 Task: Search the place "Lake Park Elementary School".
Action: Mouse moved to (890, 170)
Screenshot: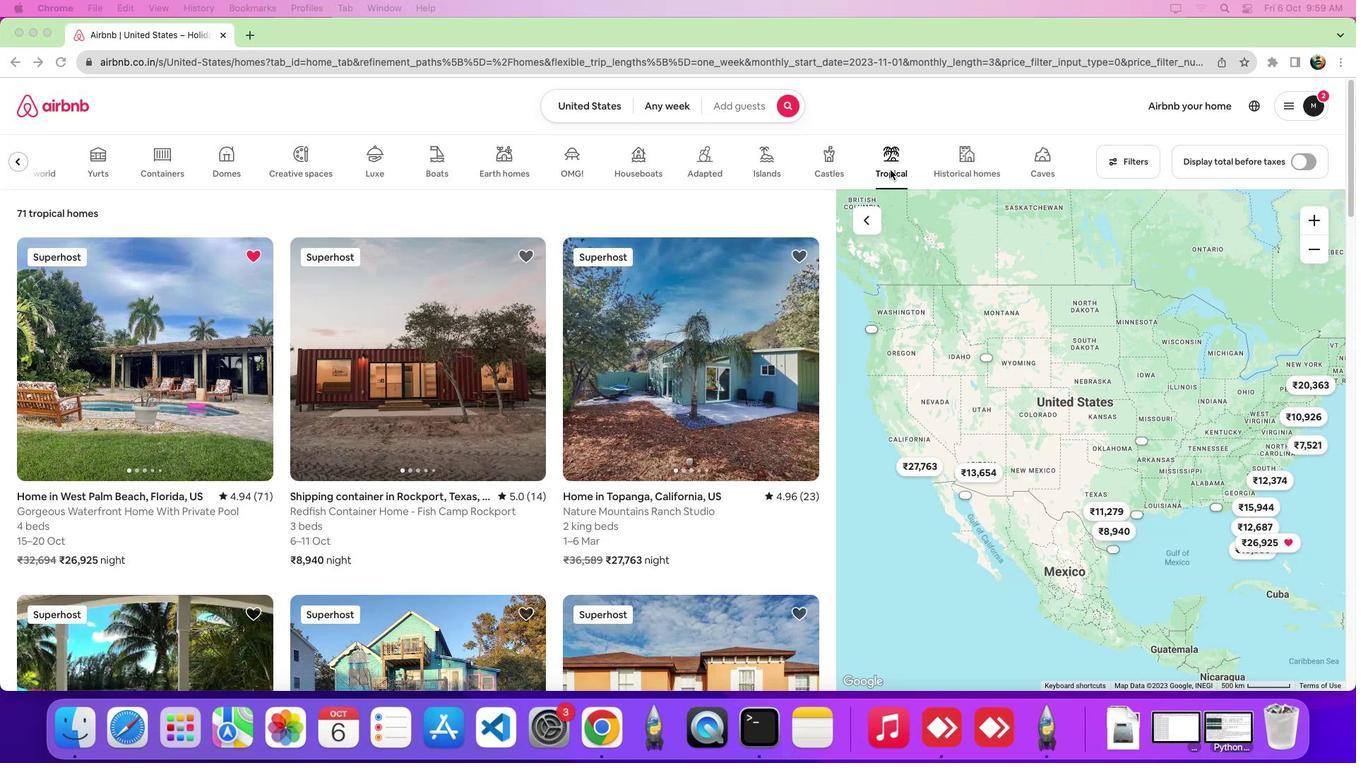 
Action: Mouse pressed left at (890, 170)
Screenshot: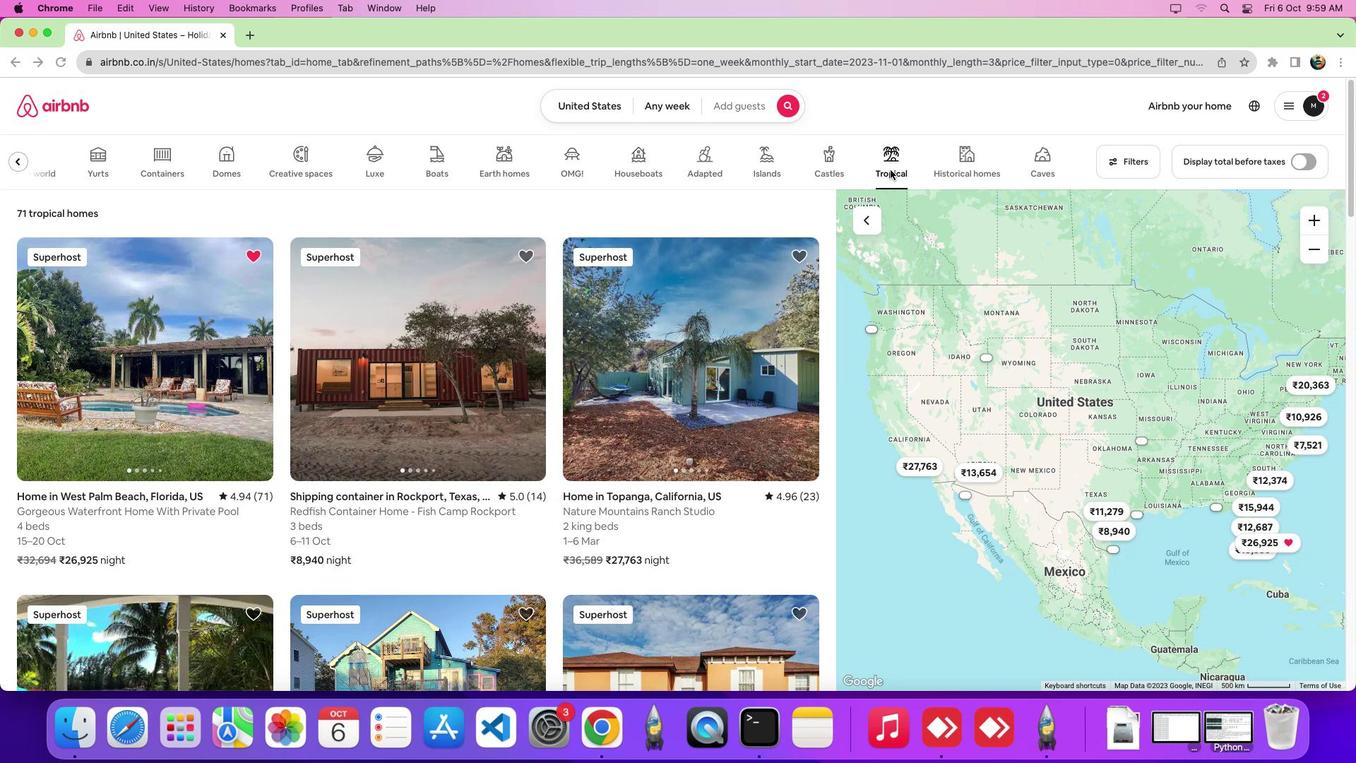 
Action: Mouse moved to (200, 375)
Screenshot: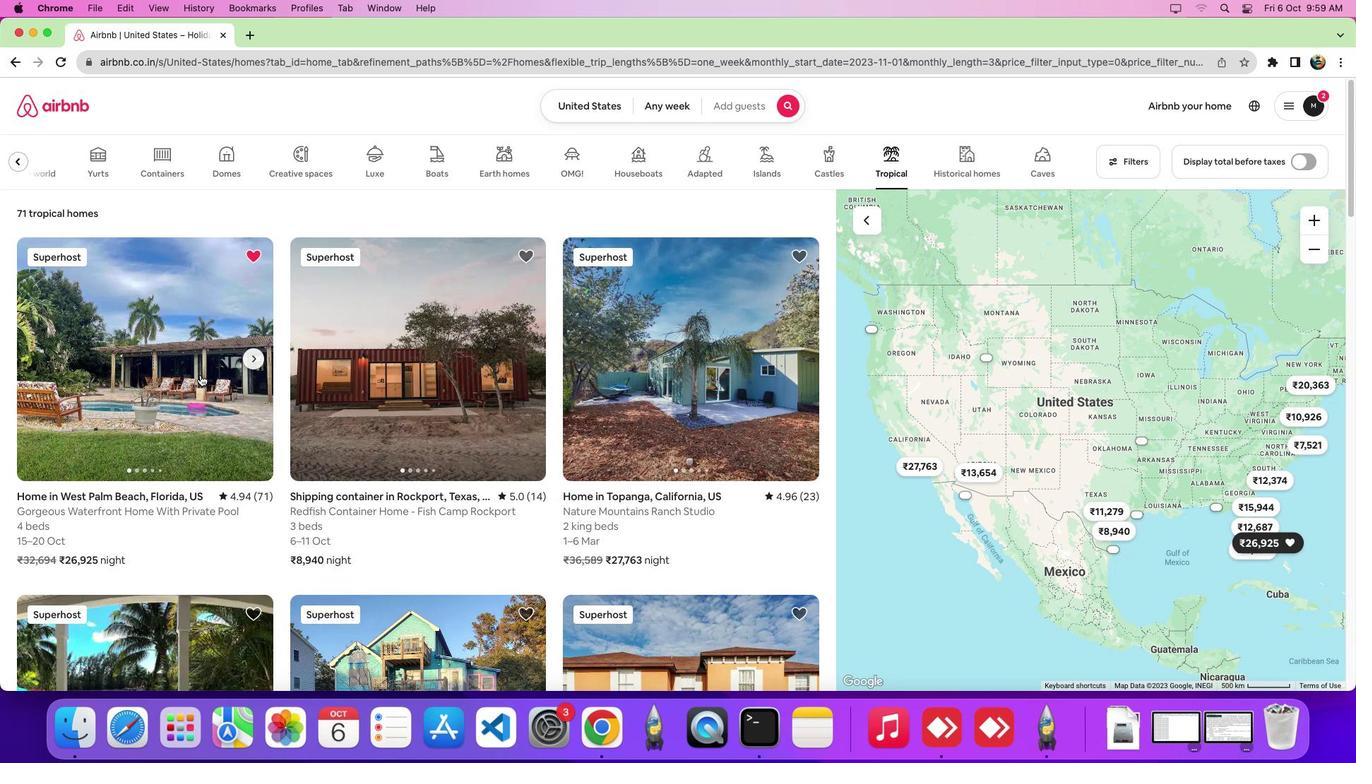 
Action: Mouse pressed left at (200, 375)
Screenshot: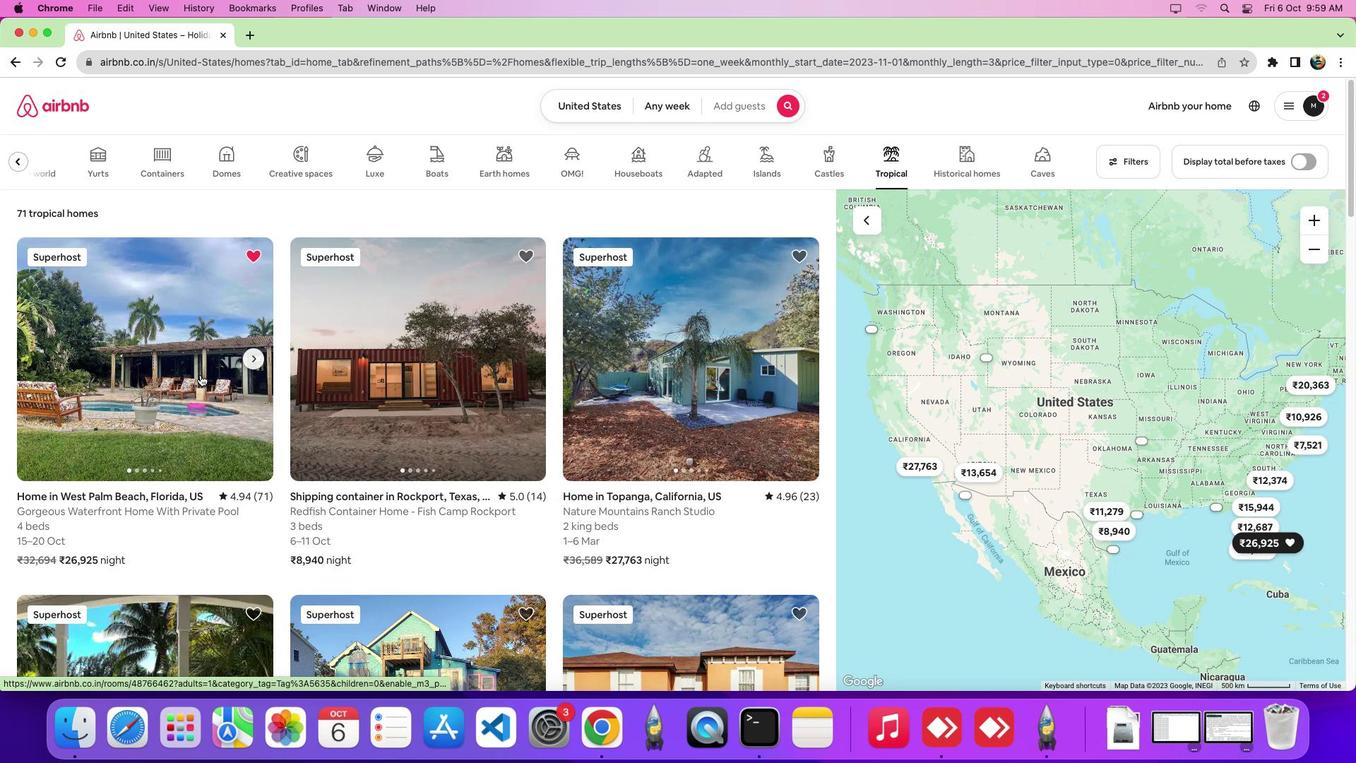 
Action: Mouse moved to (375, 351)
Screenshot: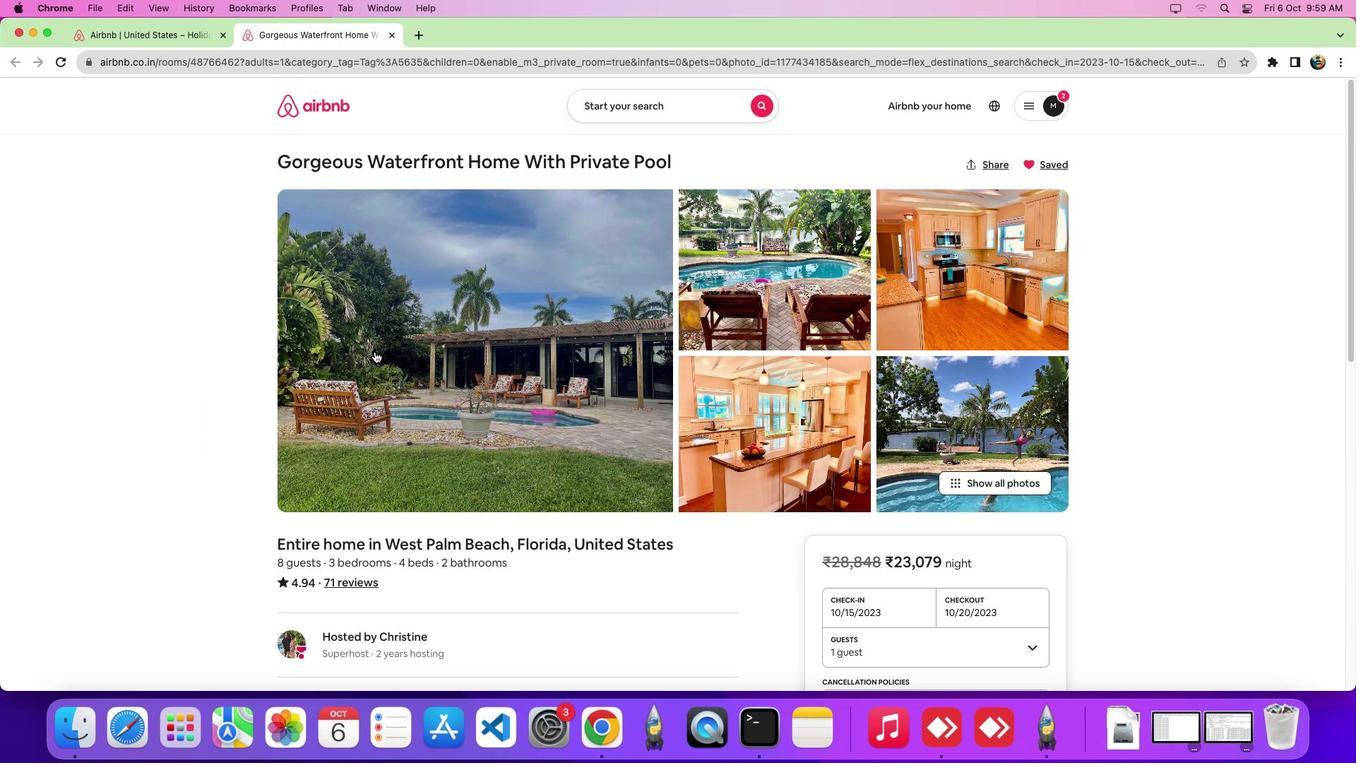 
Action: Mouse scrolled (375, 351) with delta (0, 0)
Screenshot: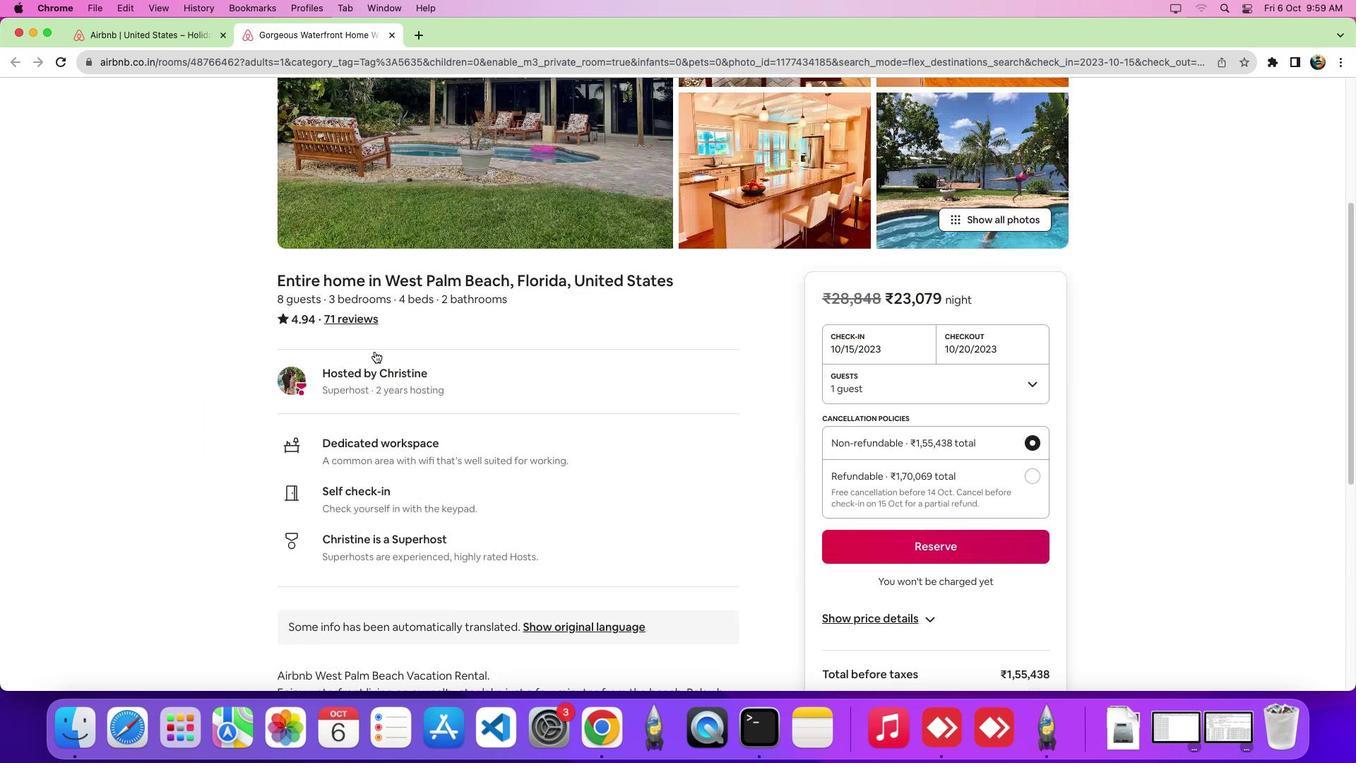 
Action: Mouse scrolled (375, 351) with delta (0, -1)
Screenshot: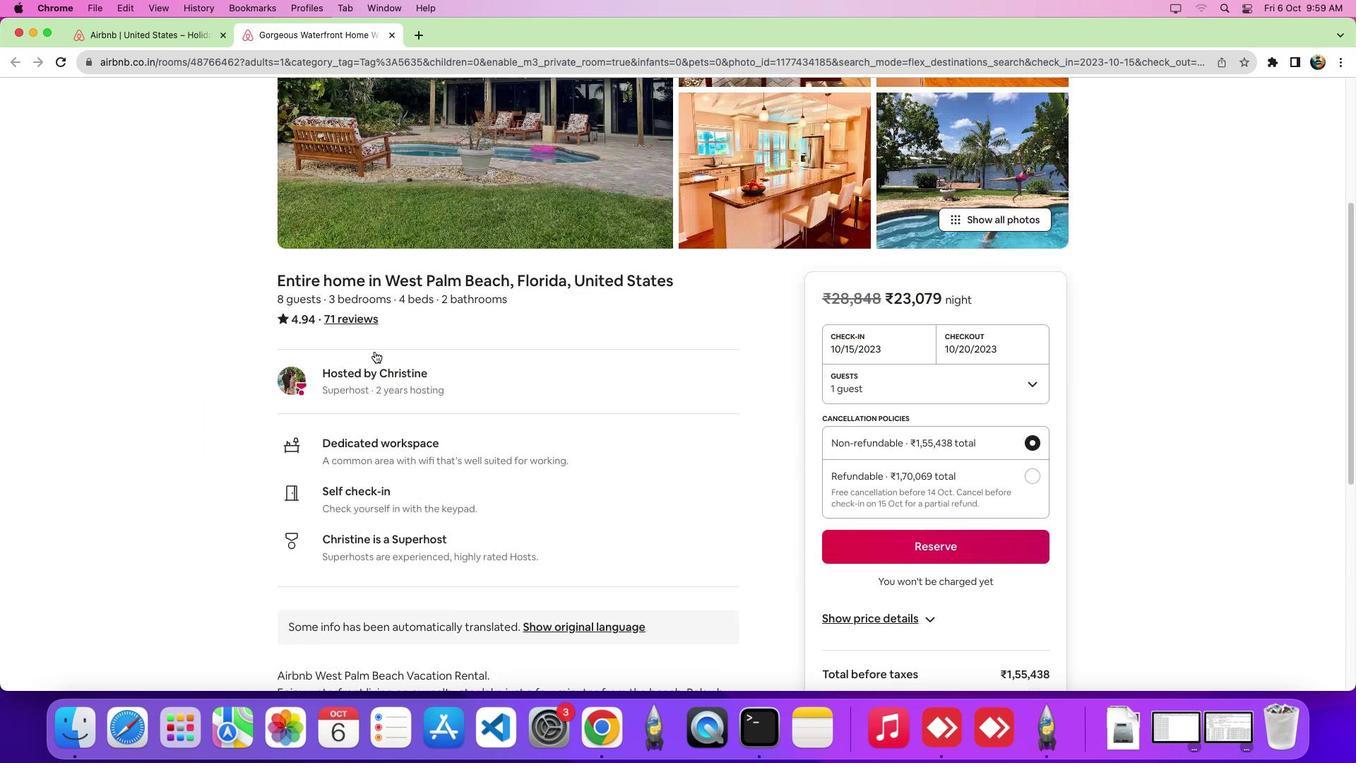 
Action: Mouse scrolled (375, 351) with delta (0, -6)
Screenshot: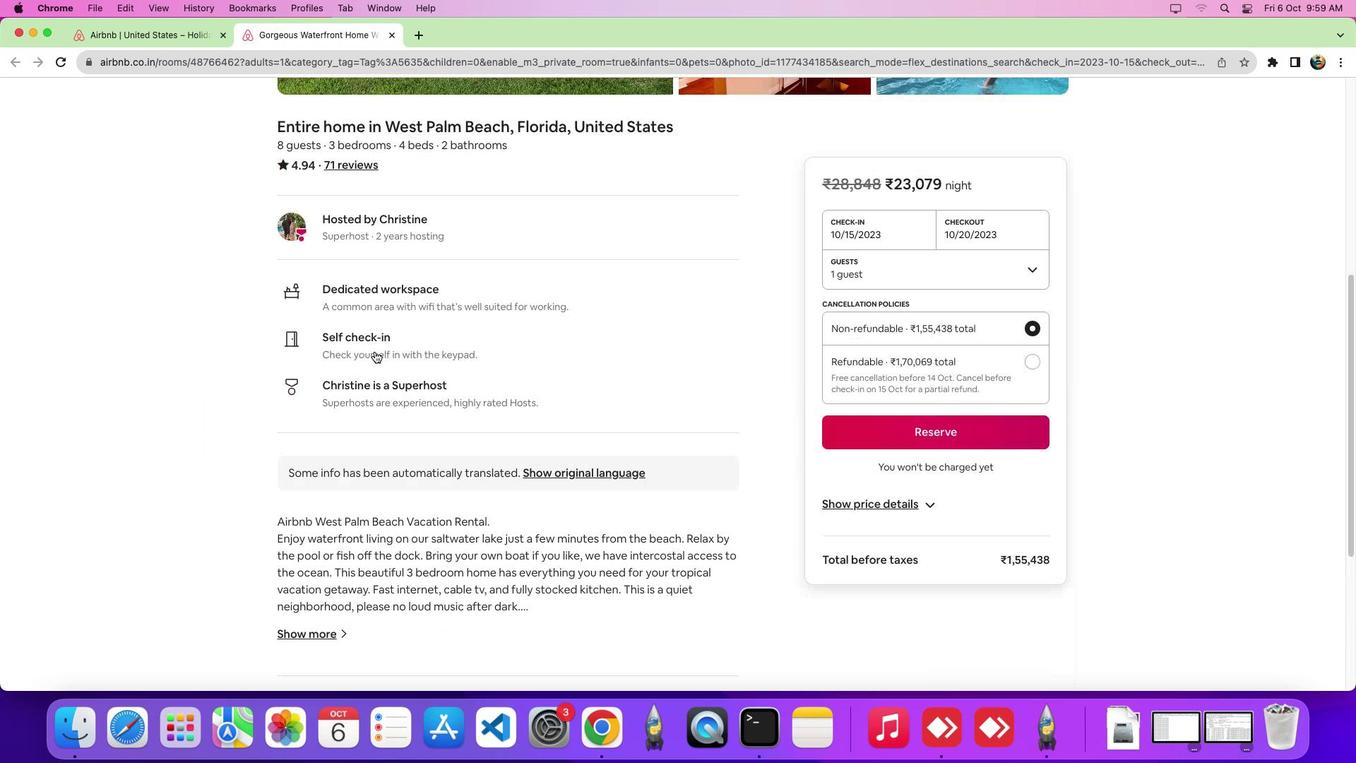 
Action: Mouse scrolled (375, 351) with delta (0, -9)
Screenshot: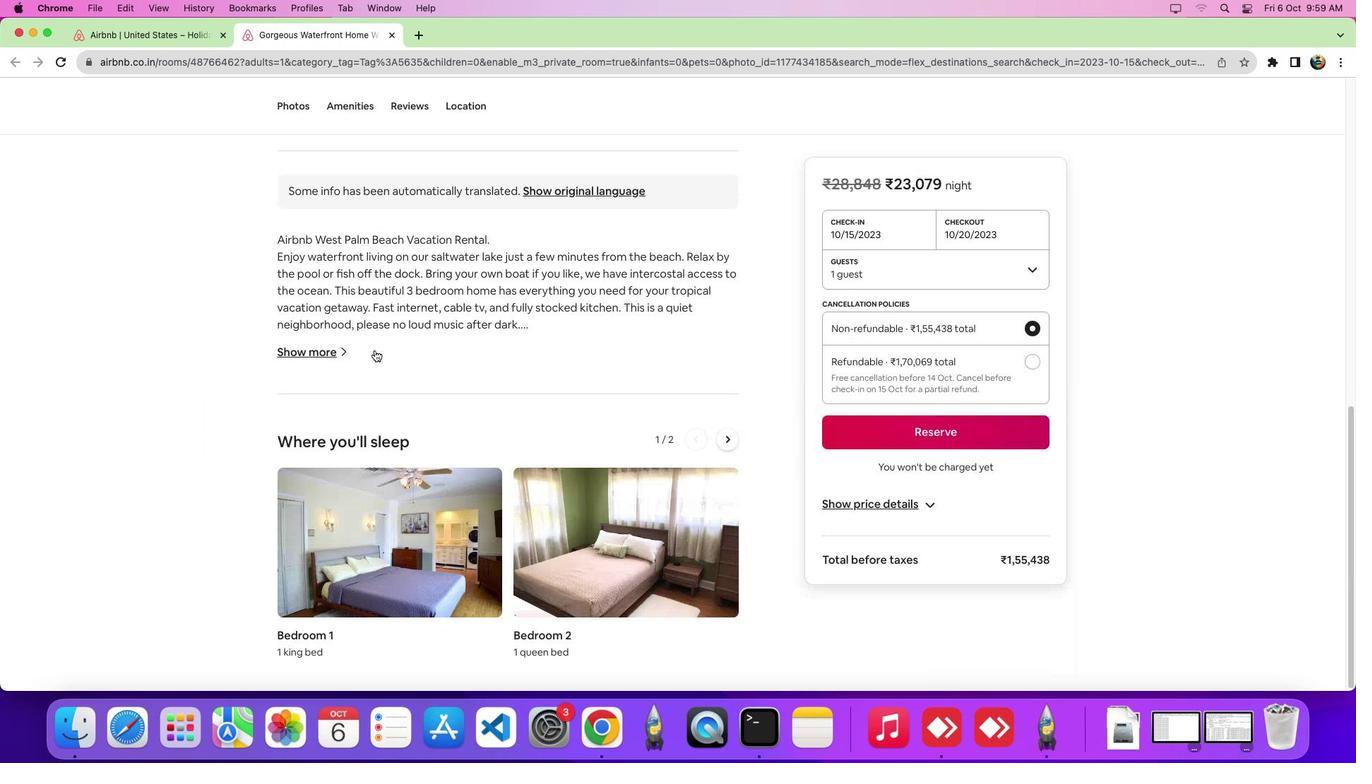 
Action: Mouse scrolled (375, 351) with delta (0, -9)
Screenshot: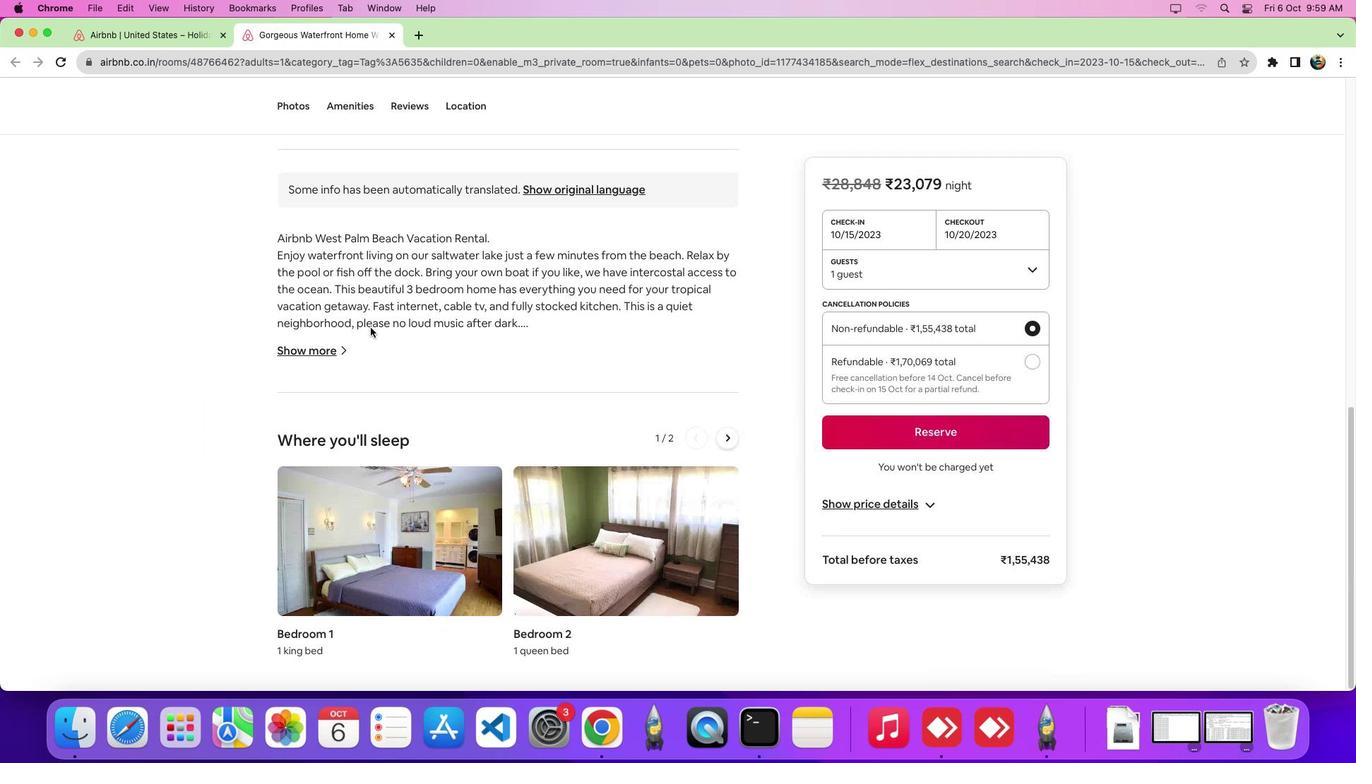 
Action: Mouse moved to (466, 113)
Screenshot: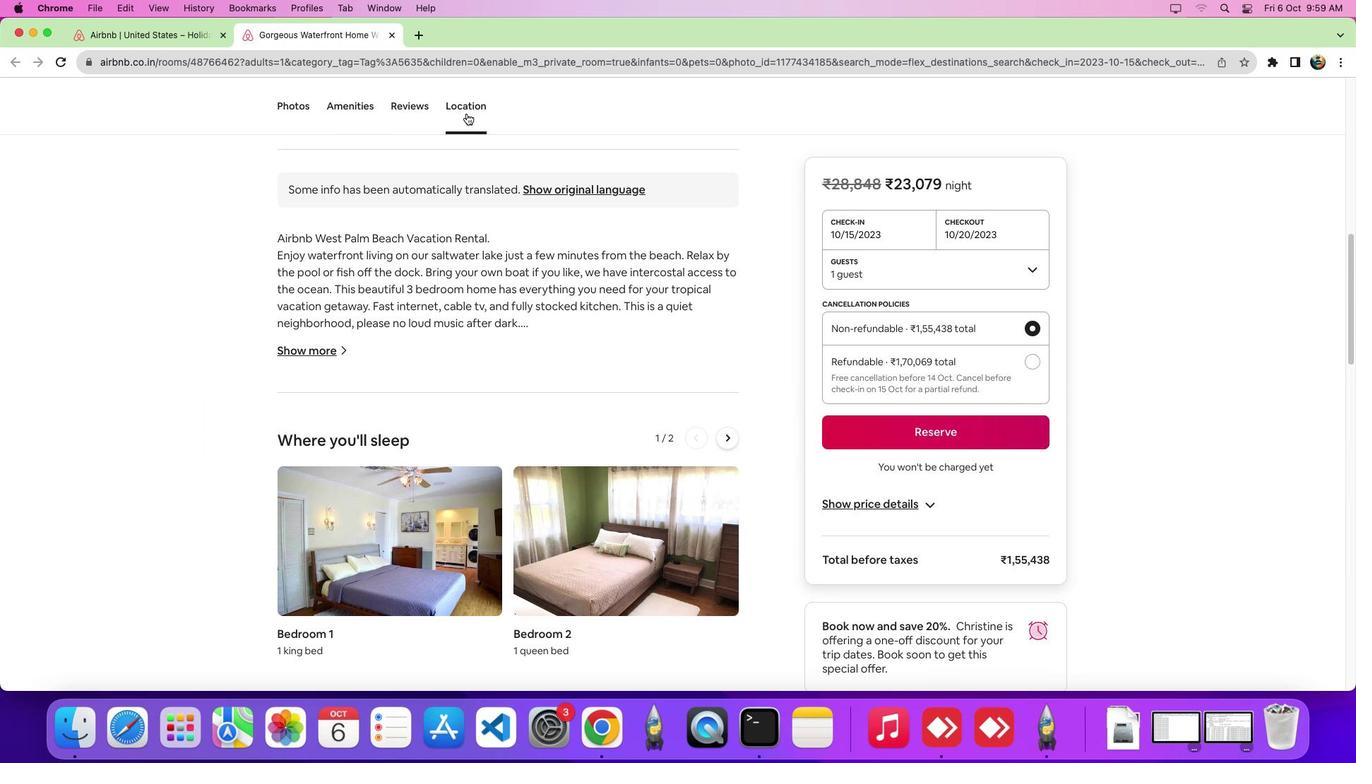 
Action: Mouse pressed left at (466, 113)
Screenshot: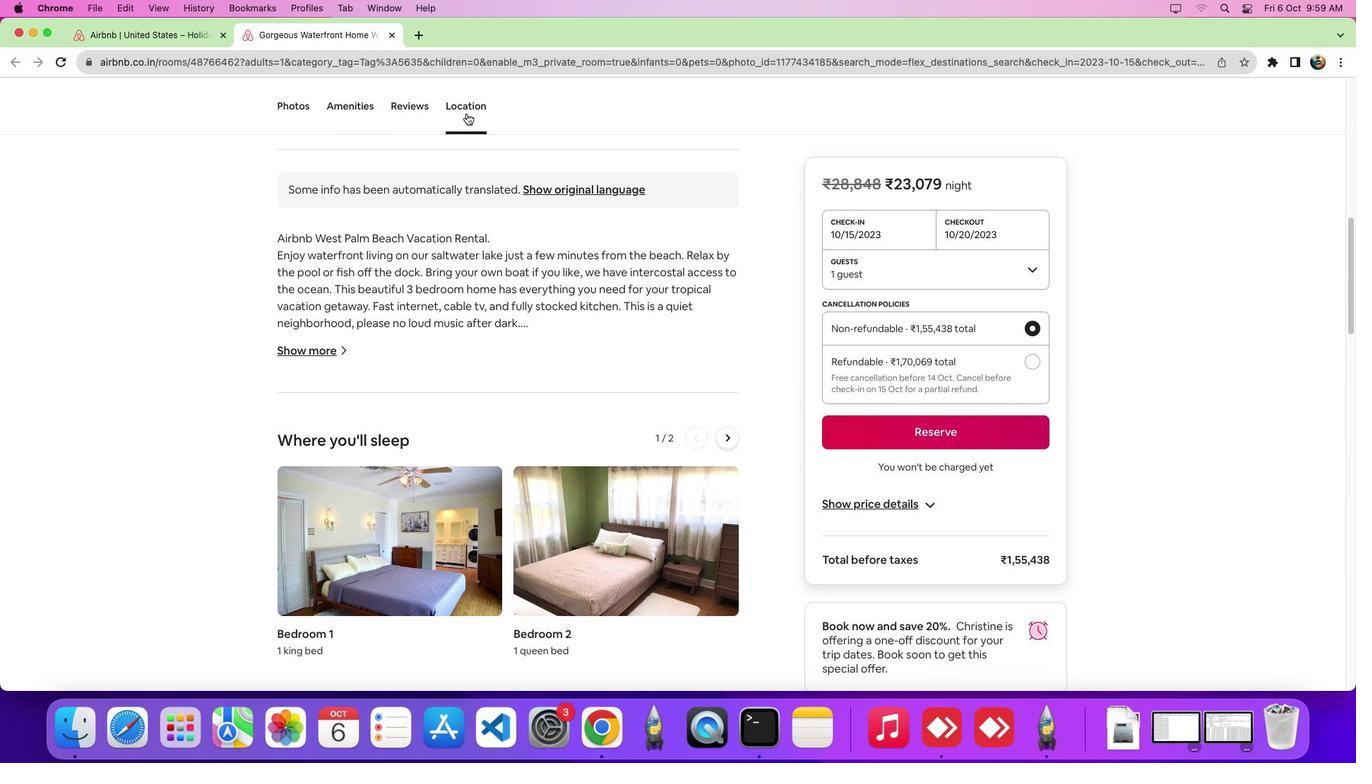 
Action: Mouse moved to (1045, 332)
Screenshot: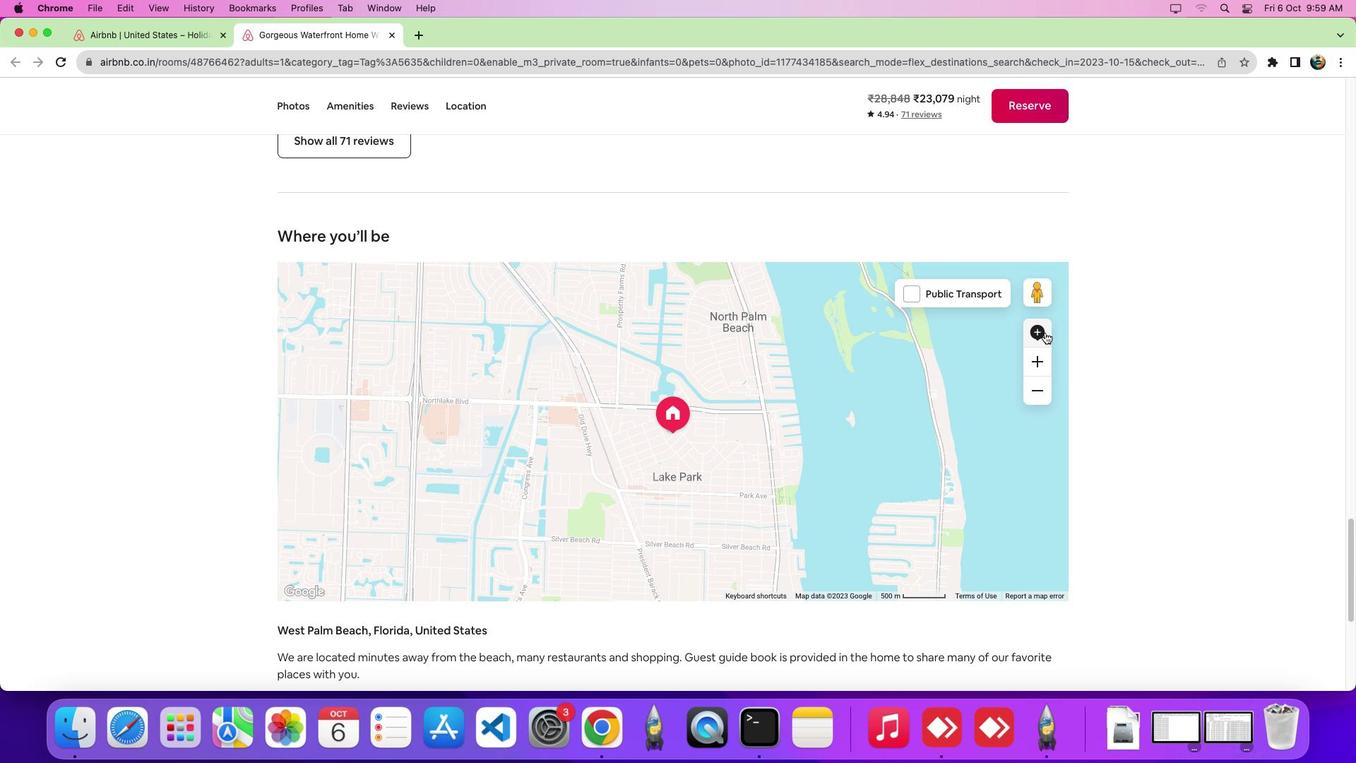 
Action: Mouse pressed left at (1045, 332)
Screenshot: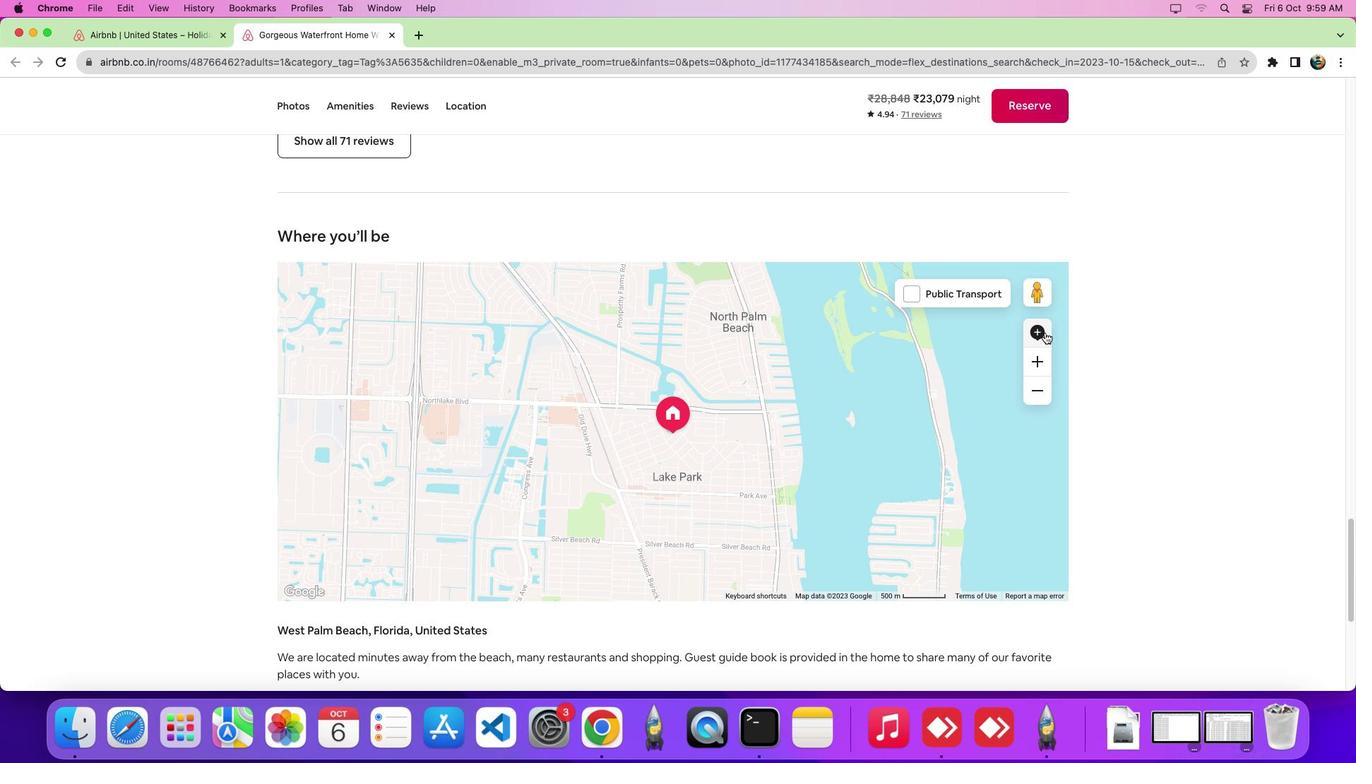 
Action: Mouse moved to (943, 351)
Screenshot: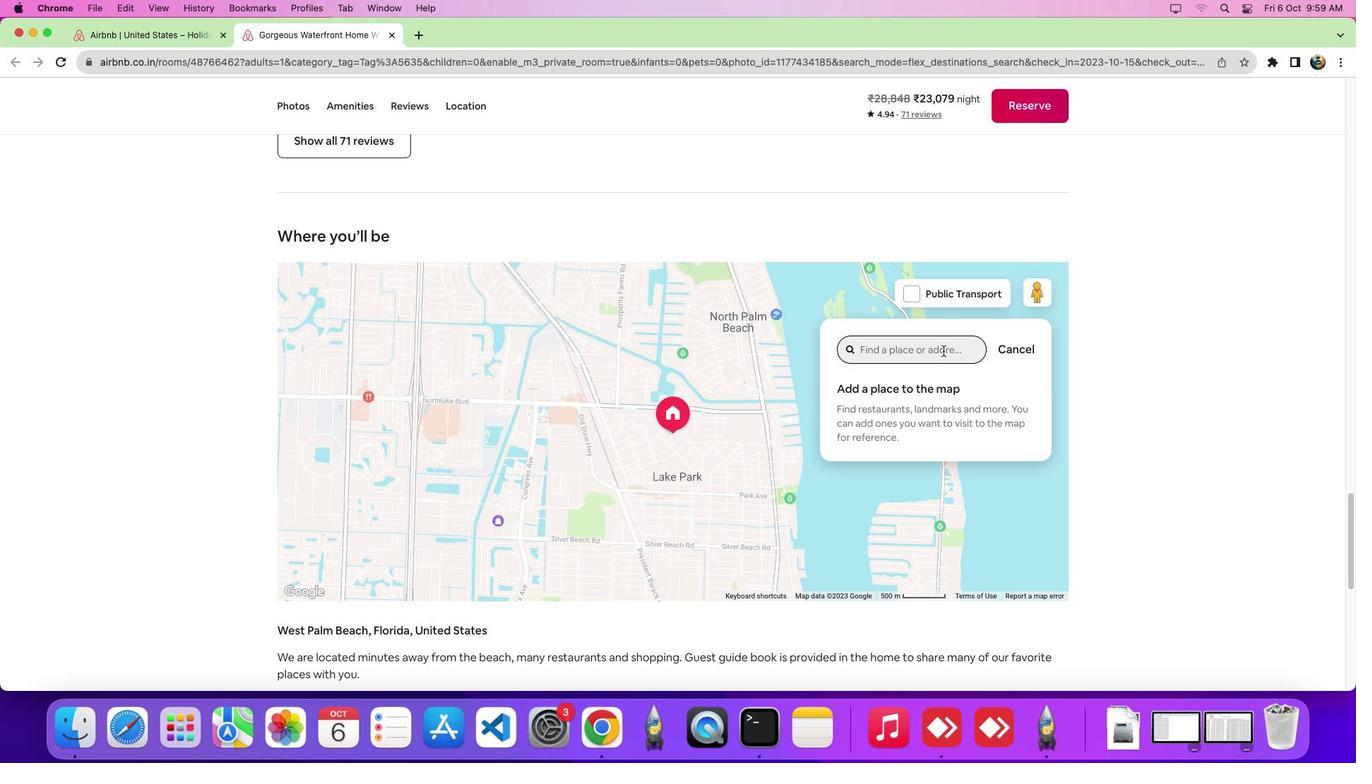 
Action: Mouse pressed left at (943, 351)
Screenshot: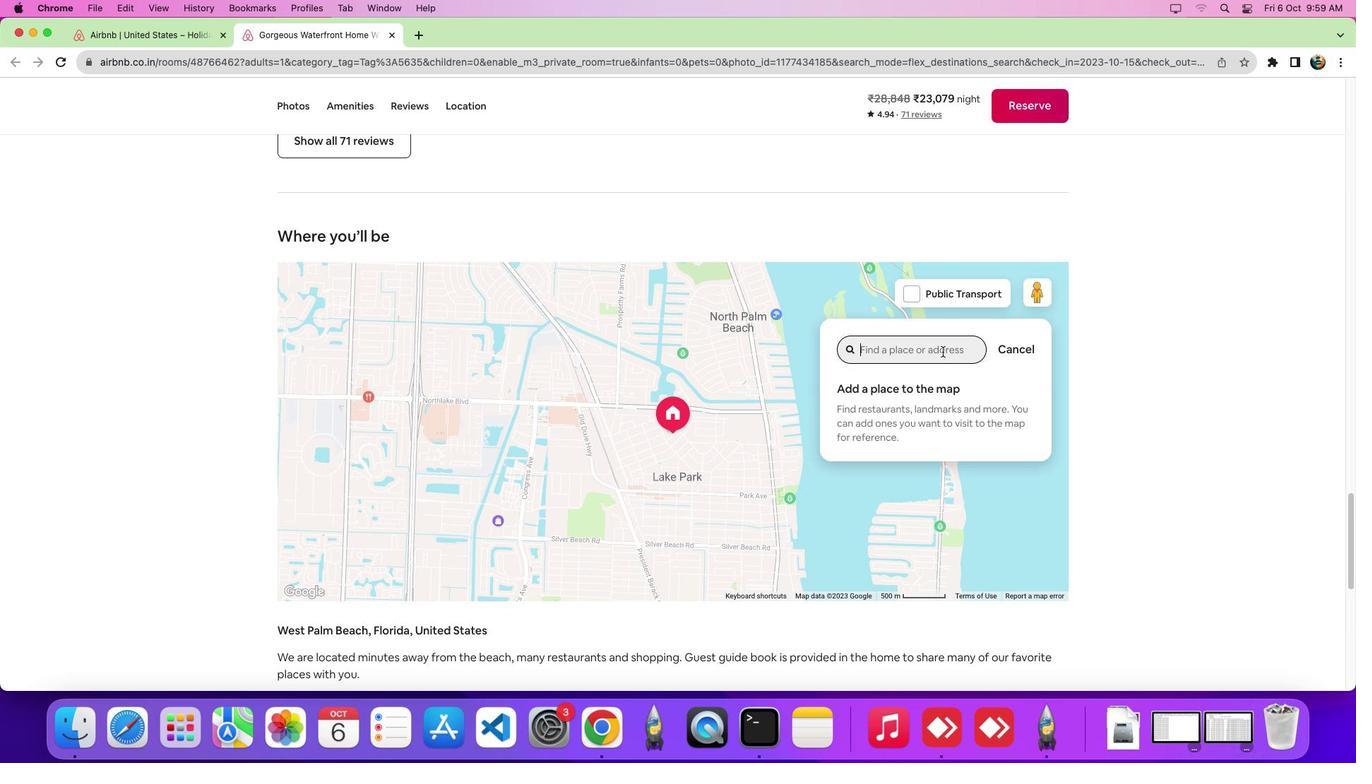 
Action: Mouse moved to (454, 0)
Screenshot: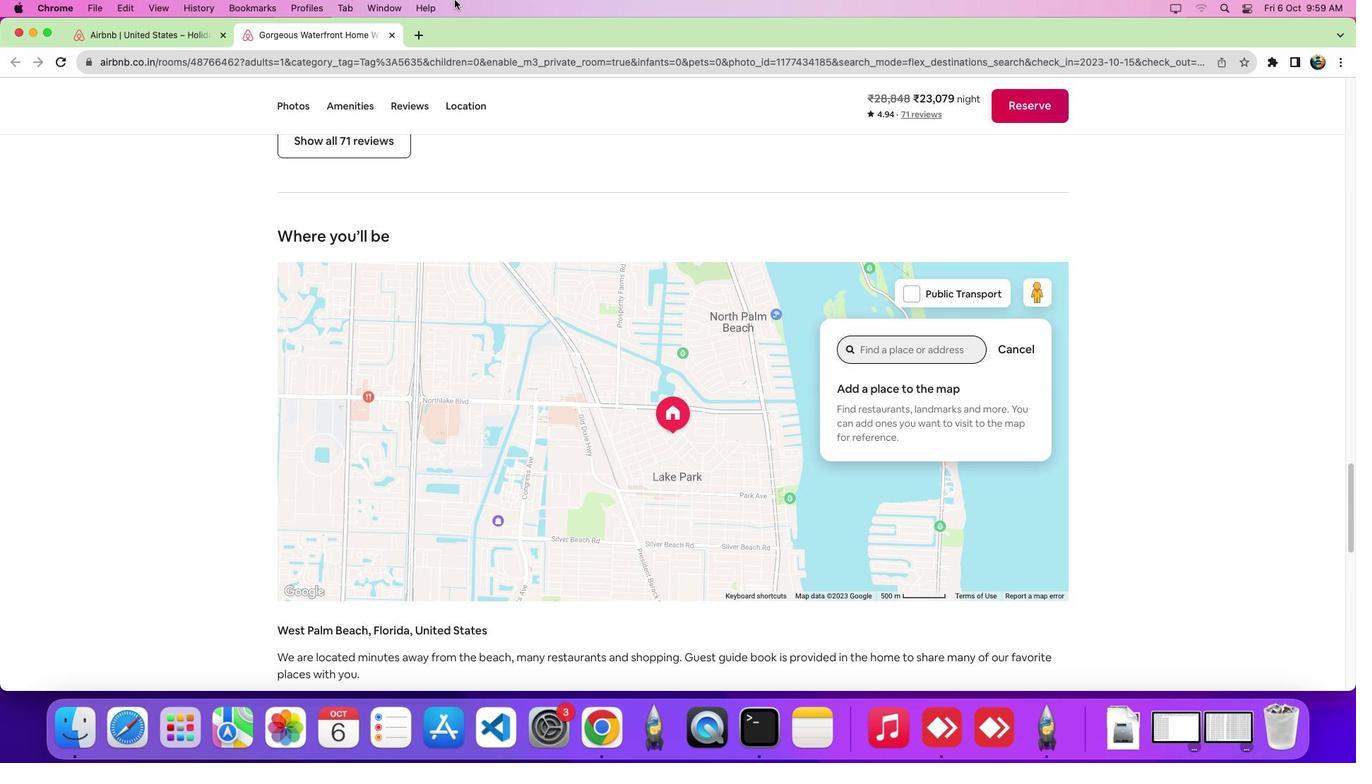
Action: Key pressed Key.shift'L''a''k''e'Key.spaceKey.shift'O'Key.backspaceKey.shift'P''a''r''k'
Screenshot: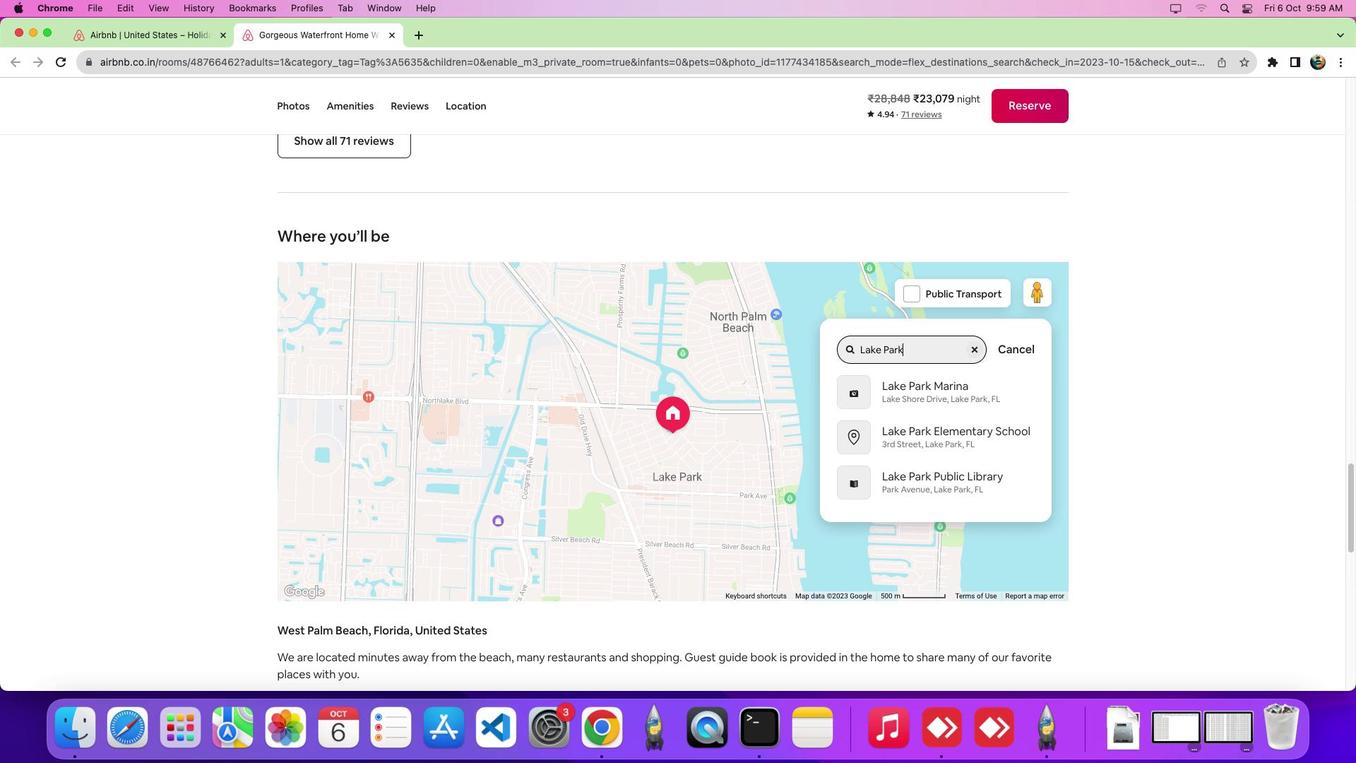 
Action: Mouse moved to (907, 427)
Screenshot: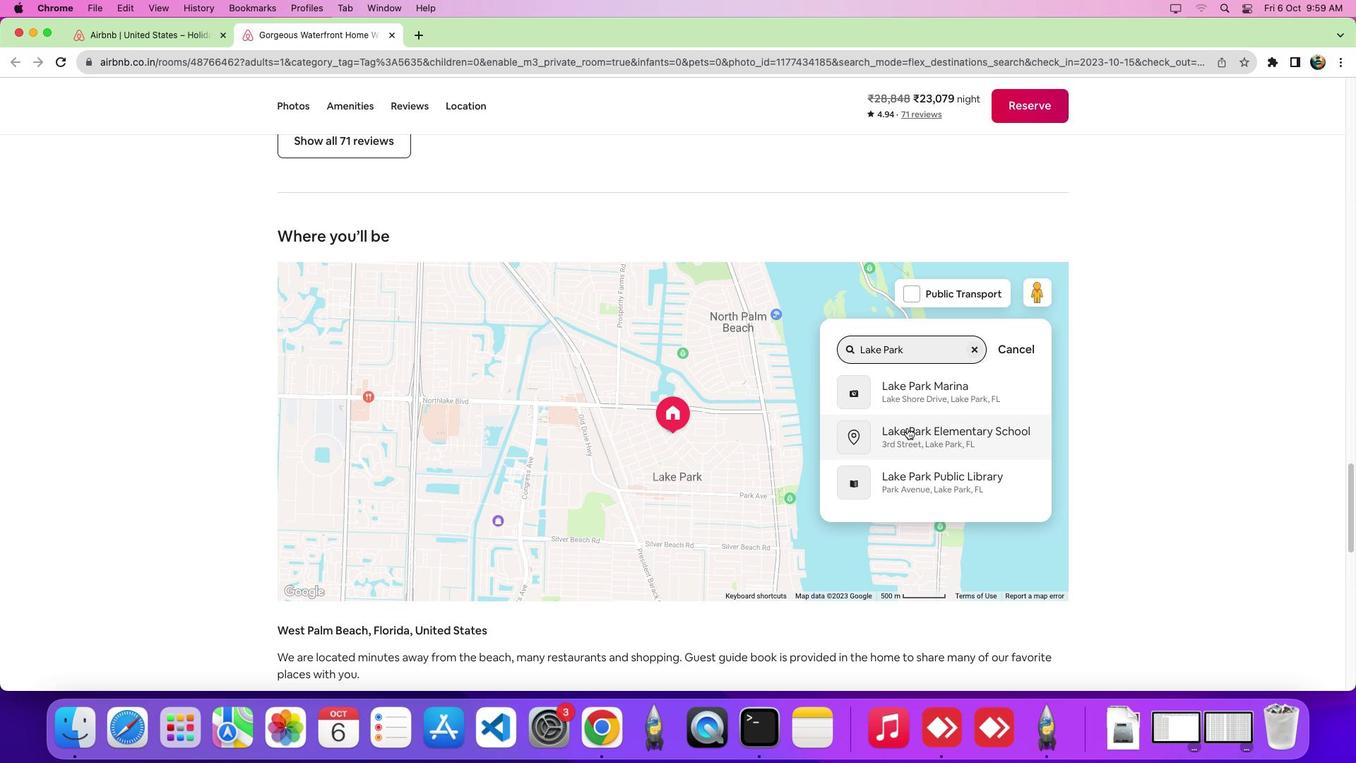 
Action: Mouse pressed left at (907, 427)
Screenshot: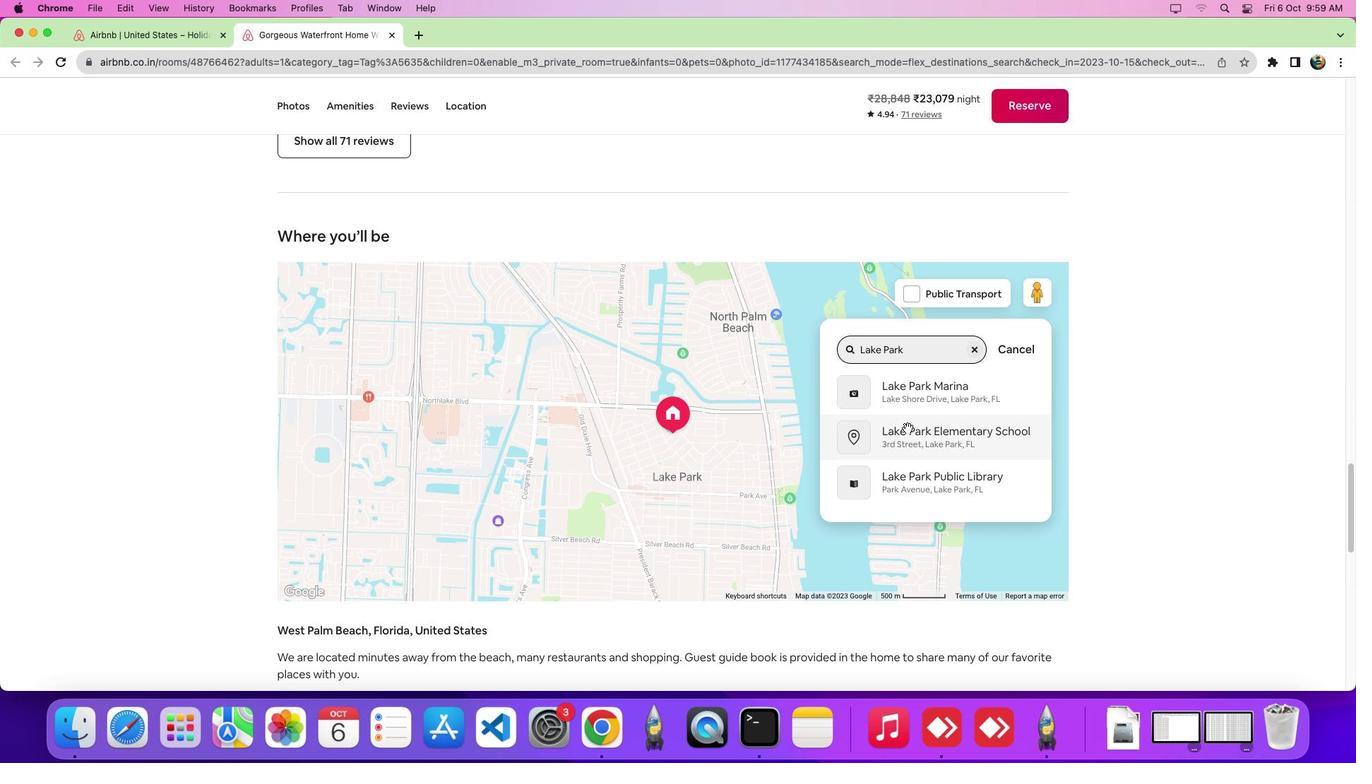 
Action: Mouse moved to (364, 240)
Screenshot: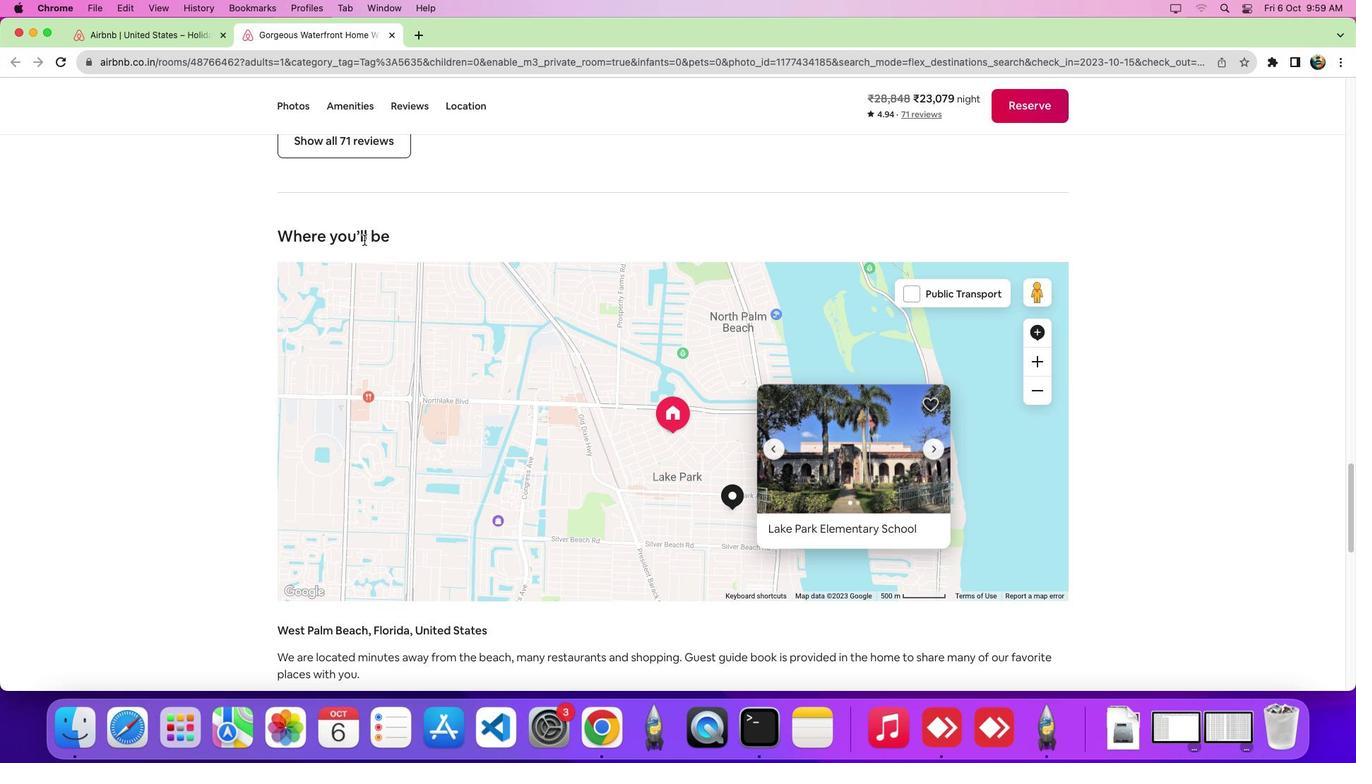 
